 Task: Filter the all files by the "Following files"
Action: Mouse moved to (134, 130)
Screenshot: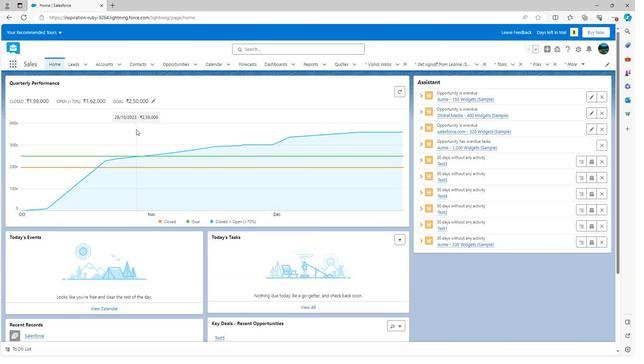 
Action: Mouse scrolled (134, 129) with delta (0, 0)
Screenshot: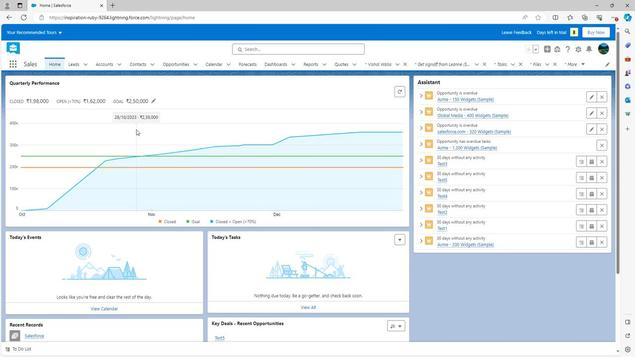 
Action: Mouse scrolled (134, 129) with delta (0, 0)
Screenshot: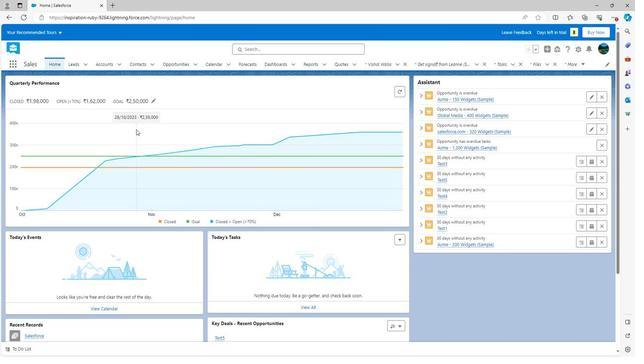 
Action: Mouse scrolled (134, 129) with delta (0, 0)
Screenshot: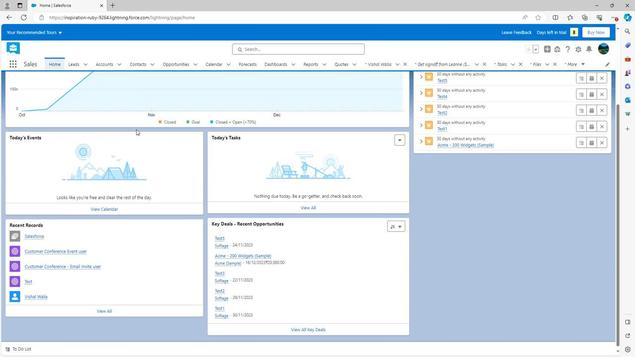 
Action: Mouse scrolled (134, 130) with delta (0, 0)
Screenshot: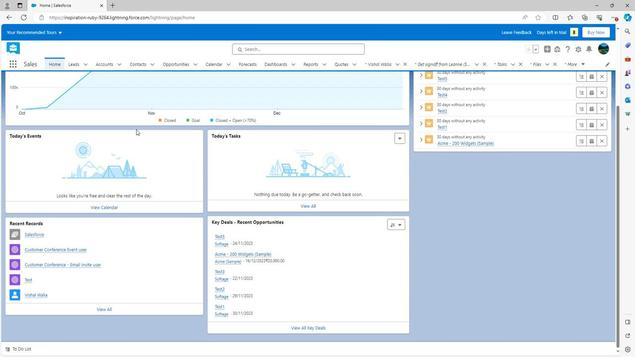 
Action: Mouse scrolled (134, 130) with delta (0, 0)
Screenshot: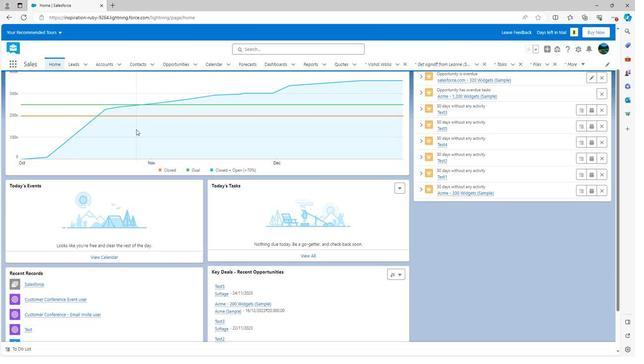
Action: Mouse scrolled (134, 130) with delta (0, 0)
Screenshot: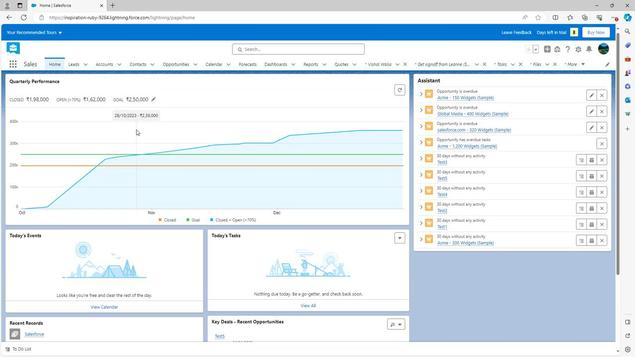 
Action: Mouse moved to (532, 64)
Screenshot: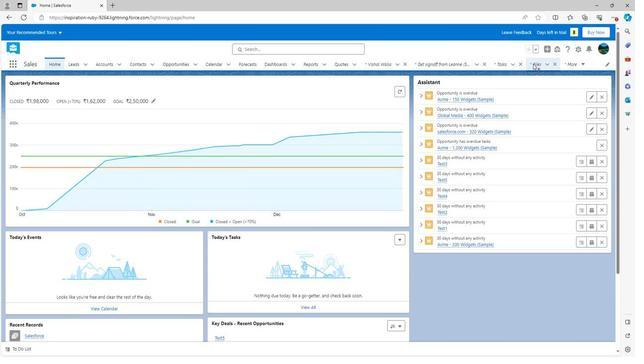 
Action: Mouse pressed left at (532, 64)
Screenshot: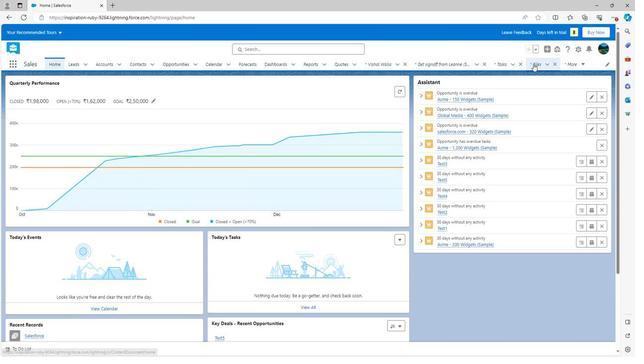 
Action: Mouse moved to (19, 142)
Screenshot: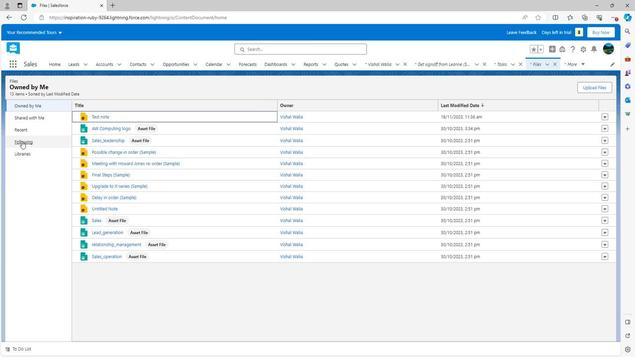 
Action: Mouse pressed left at (19, 142)
Screenshot: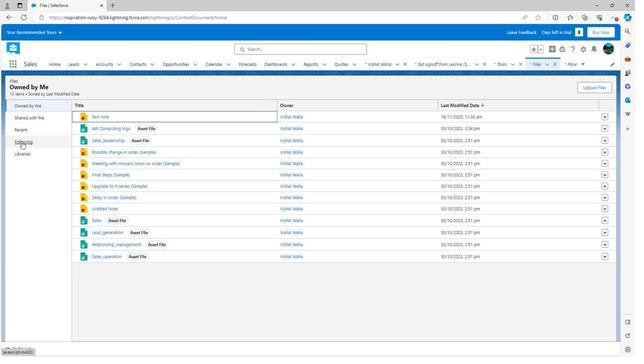 
Action: Mouse moved to (33, 107)
Screenshot: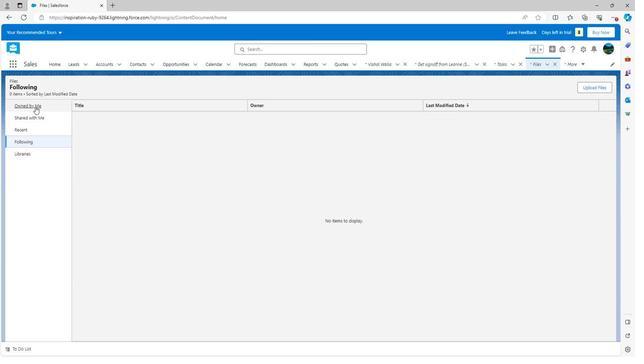 
Action: Mouse pressed left at (33, 107)
Screenshot: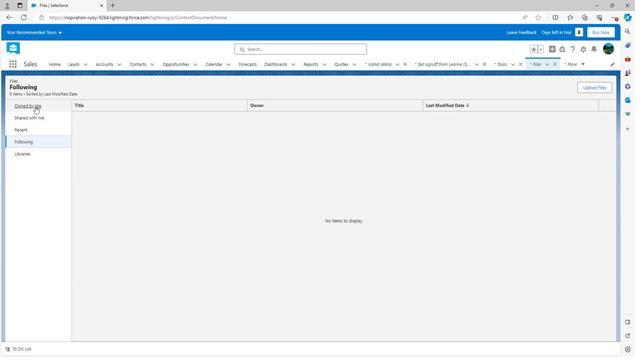 
Action: Mouse moved to (177, 149)
Screenshot: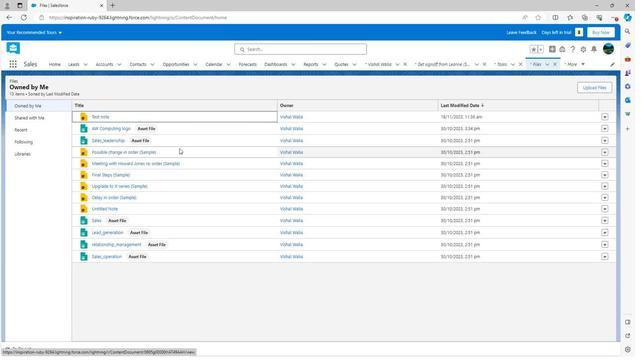 
